 Task: Create a due date automation trigger when advanced on, on the wednesday of the week before a card is due add dates not due tomorrow at 11:00 AM.
Action: Mouse moved to (1094, 80)
Screenshot: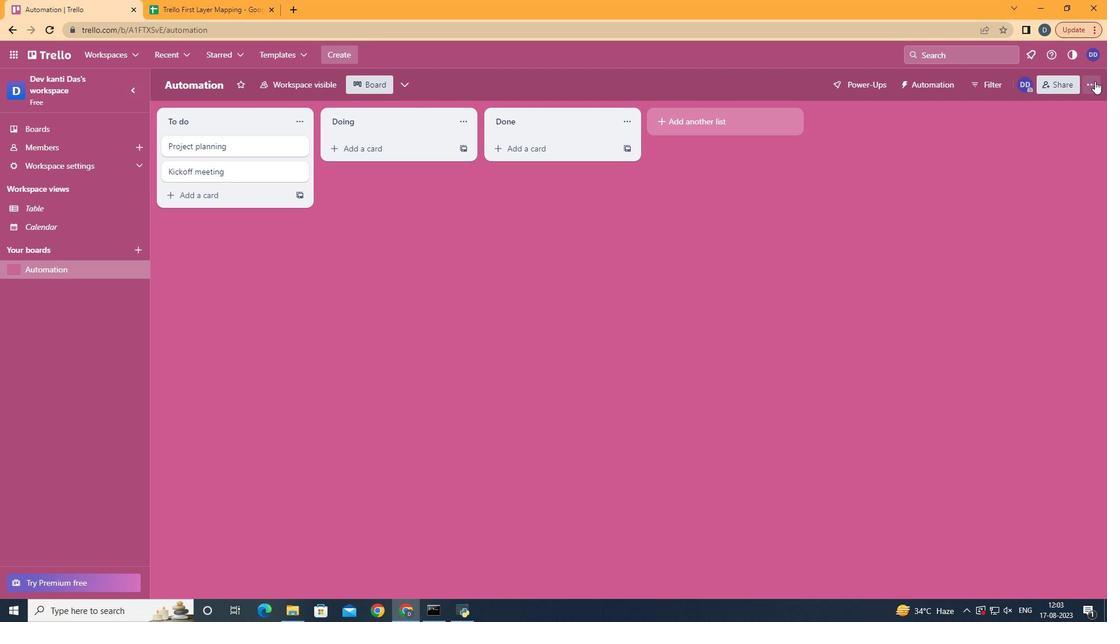 
Action: Mouse pressed left at (1094, 80)
Screenshot: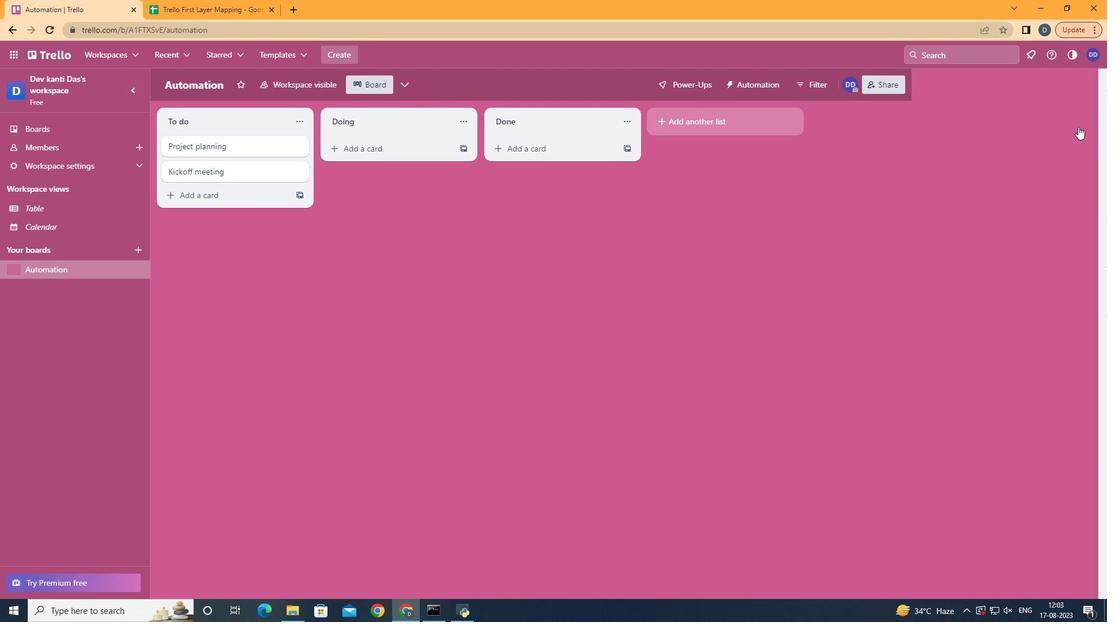 
Action: Mouse moved to (1038, 246)
Screenshot: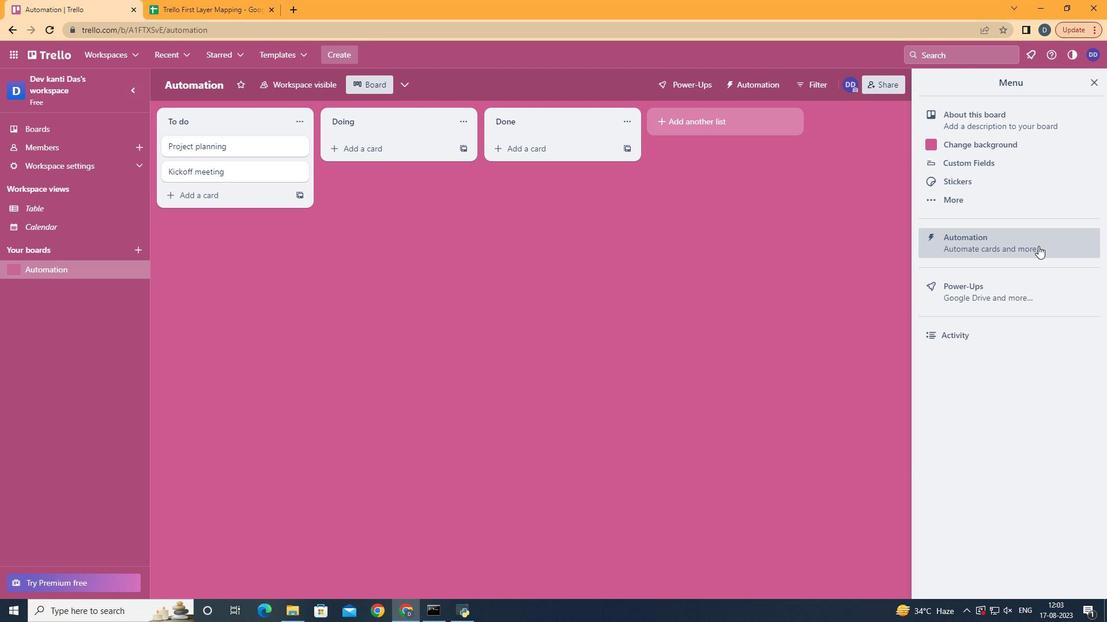 
Action: Mouse pressed left at (1038, 246)
Screenshot: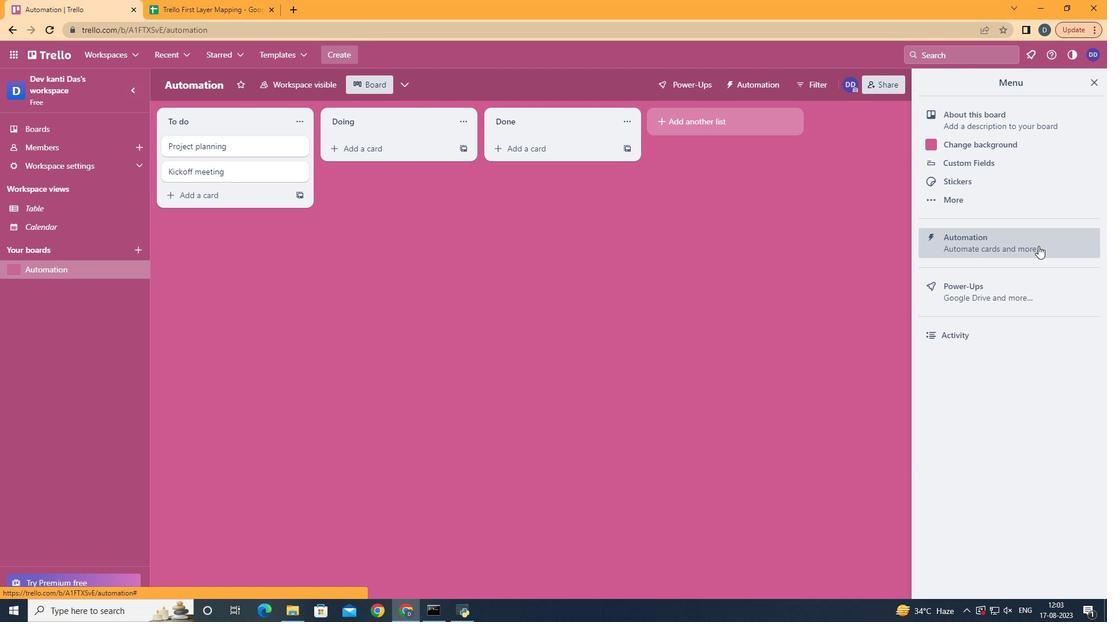 
Action: Mouse moved to (227, 233)
Screenshot: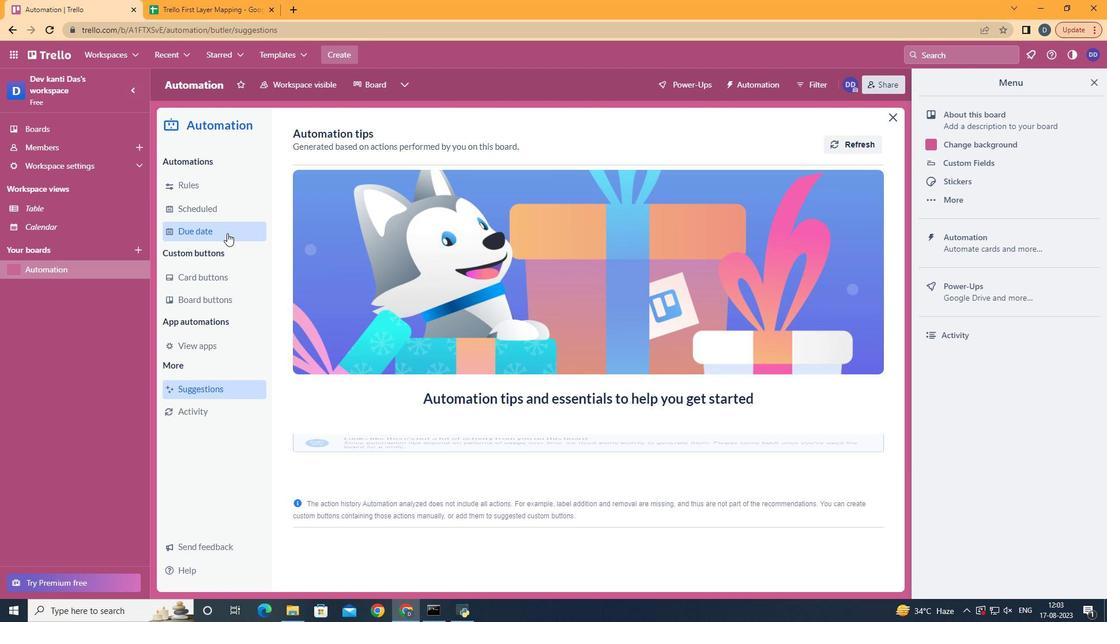 
Action: Mouse pressed left at (227, 233)
Screenshot: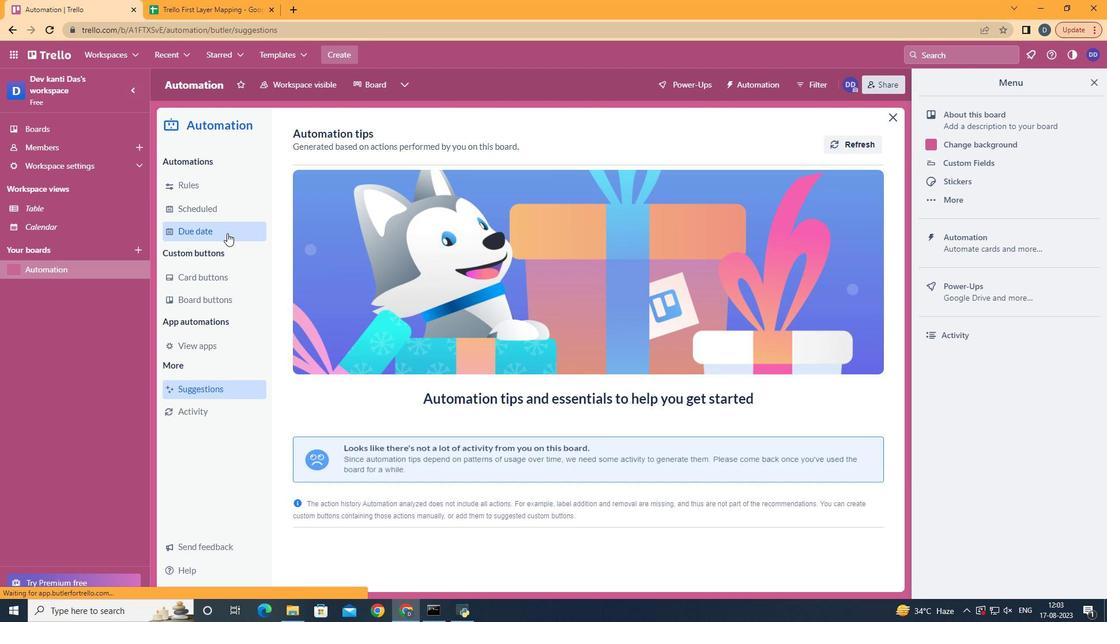 
Action: Mouse moved to (788, 132)
Screenshot: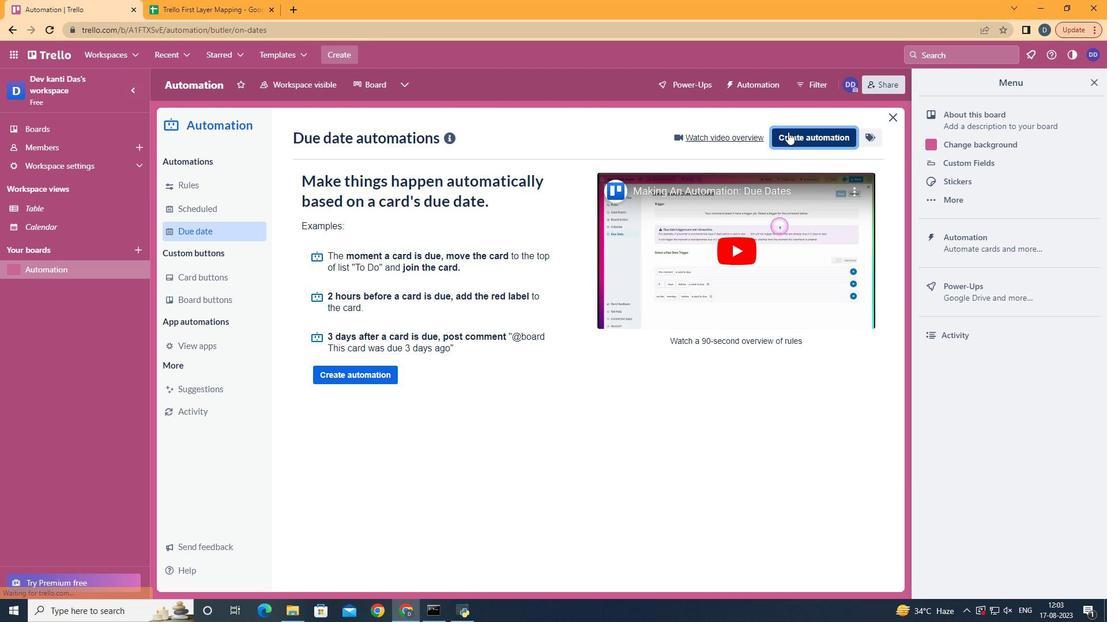 
Action: Mouse pressed left at (788, 132)
Screenshot: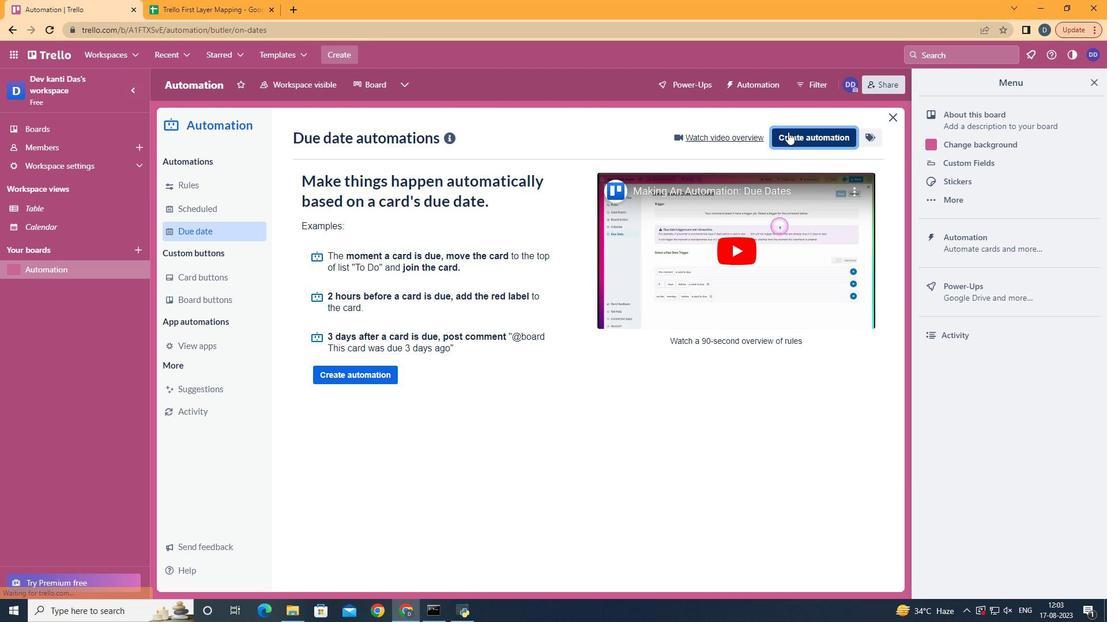 
Action: Mouse moved to (660, 238)
Screenshot: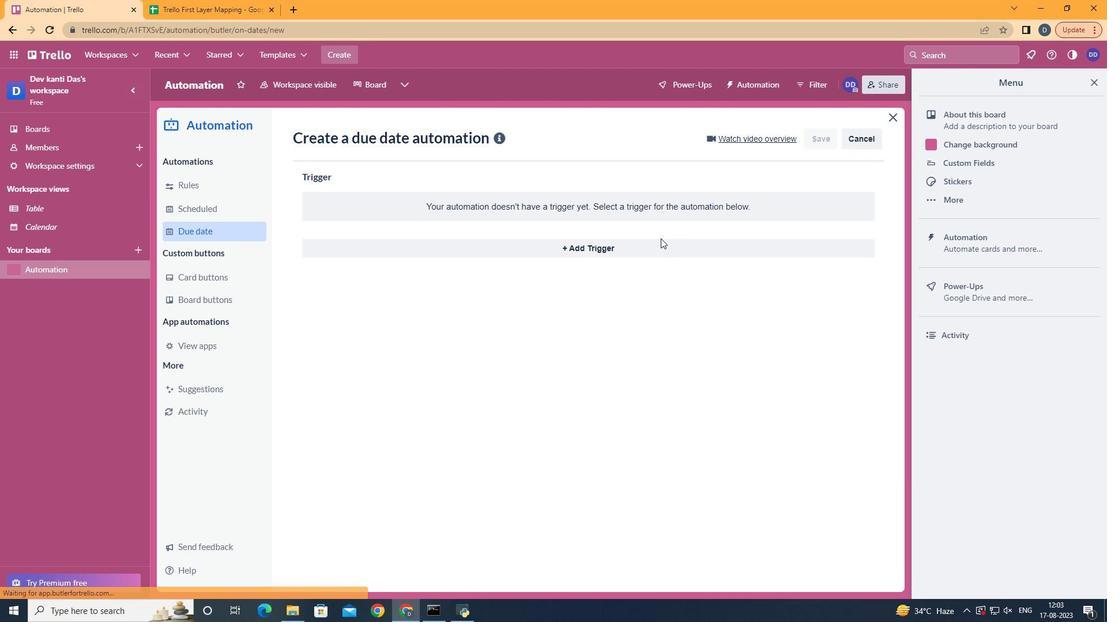 
Action: Mouse pressed left at (660, 238)
Screenshot: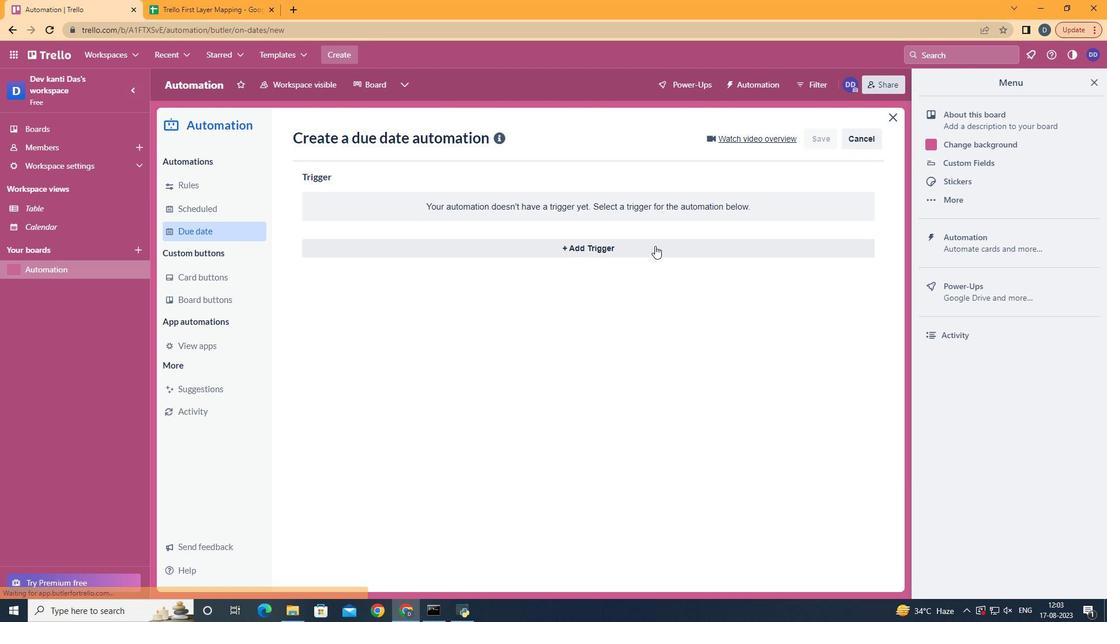 
Action: Mouse moved to (580, 311)
Screenshot: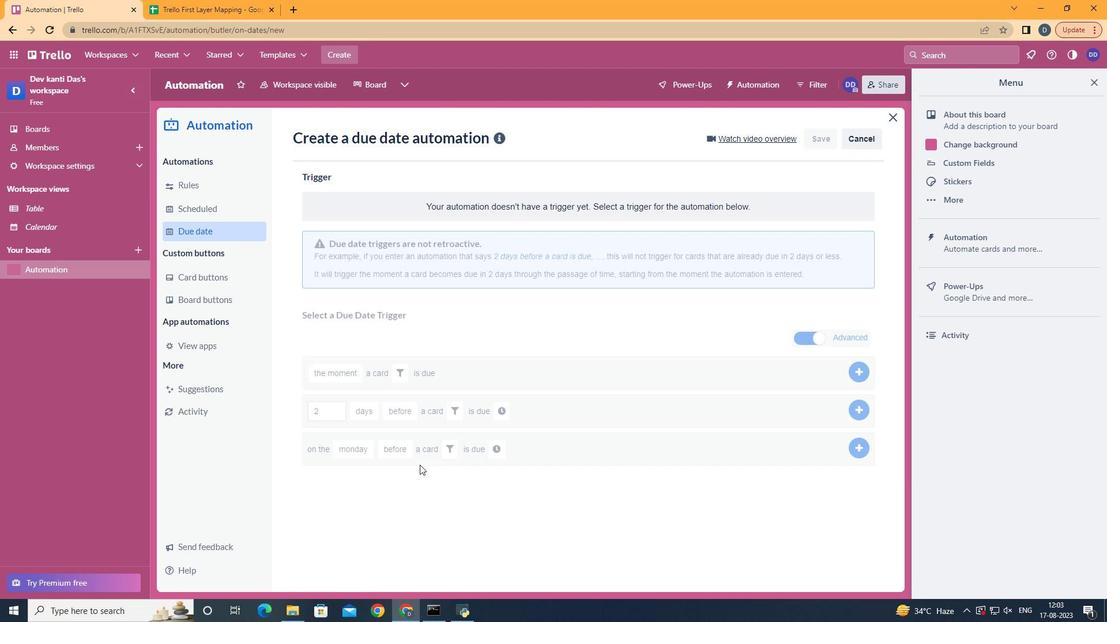 
Action: Mouse pressed left at (653, 246)
Screenshot: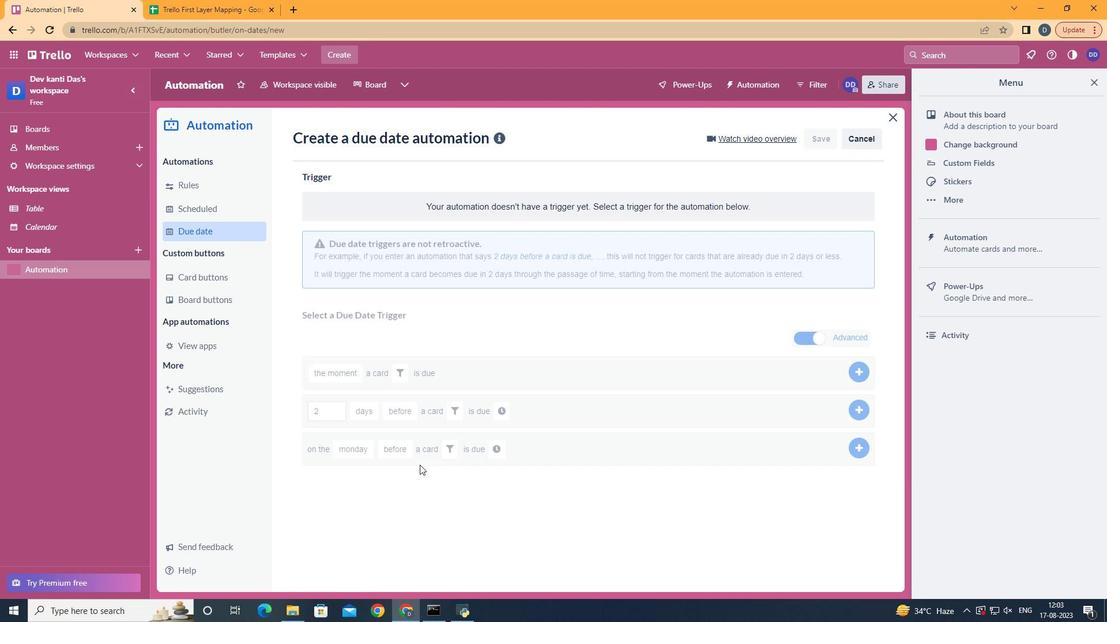 
Action: Mouse moved to (373, 354)
Screenshot: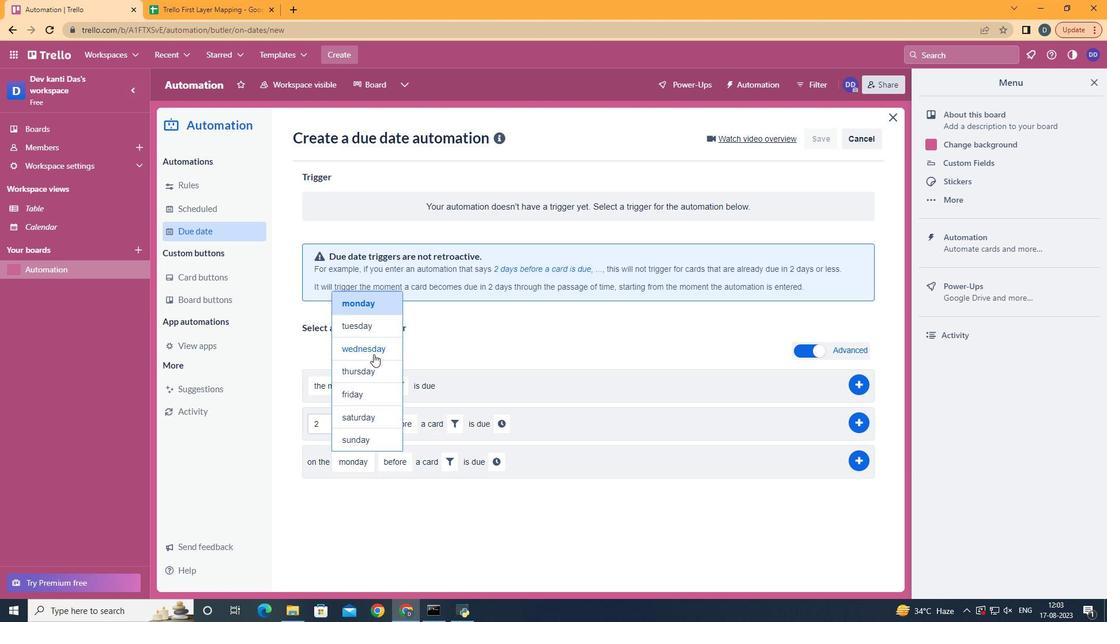 
Action: Mouse pressed left at (373, 354)
Screenshot: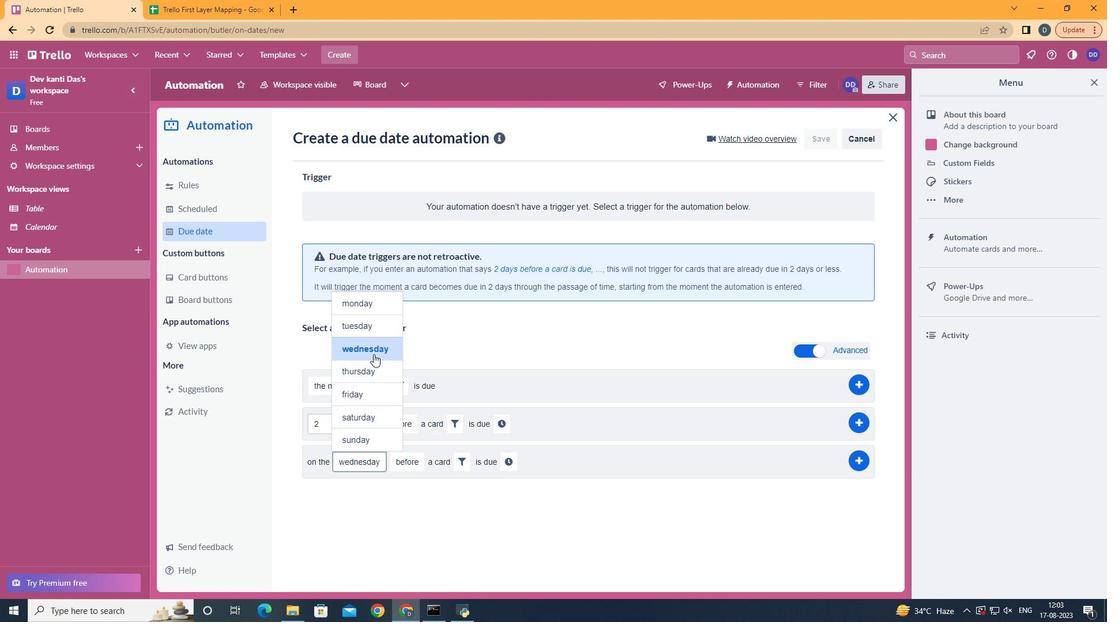 
Action: Mouse moved to (432, 553)
Screenshot: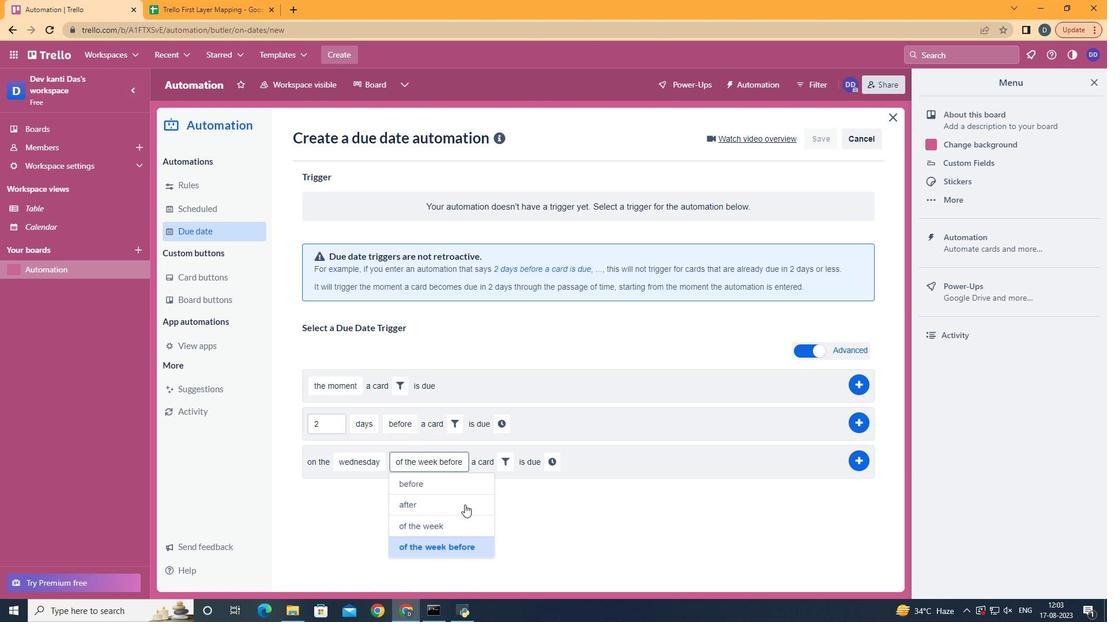 
Action: Mouse pressed left at (432, 553)
Screenshot: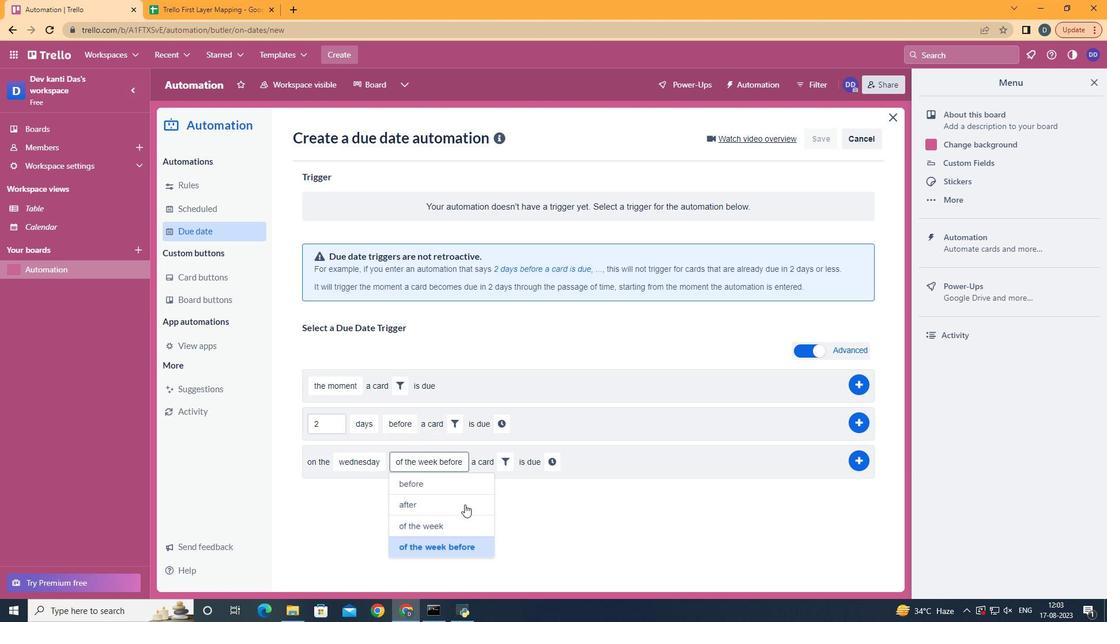 
Action: Mouse moved to (501, 457)
Screenshot: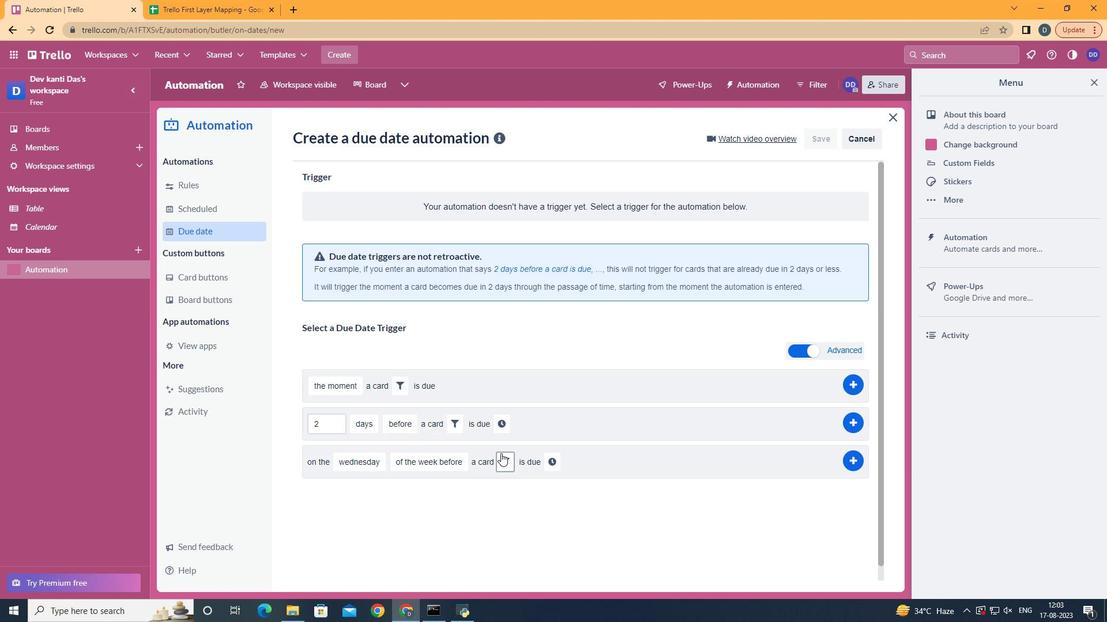 
Action: Mouse pressed left at (501, 457)
Screenshot: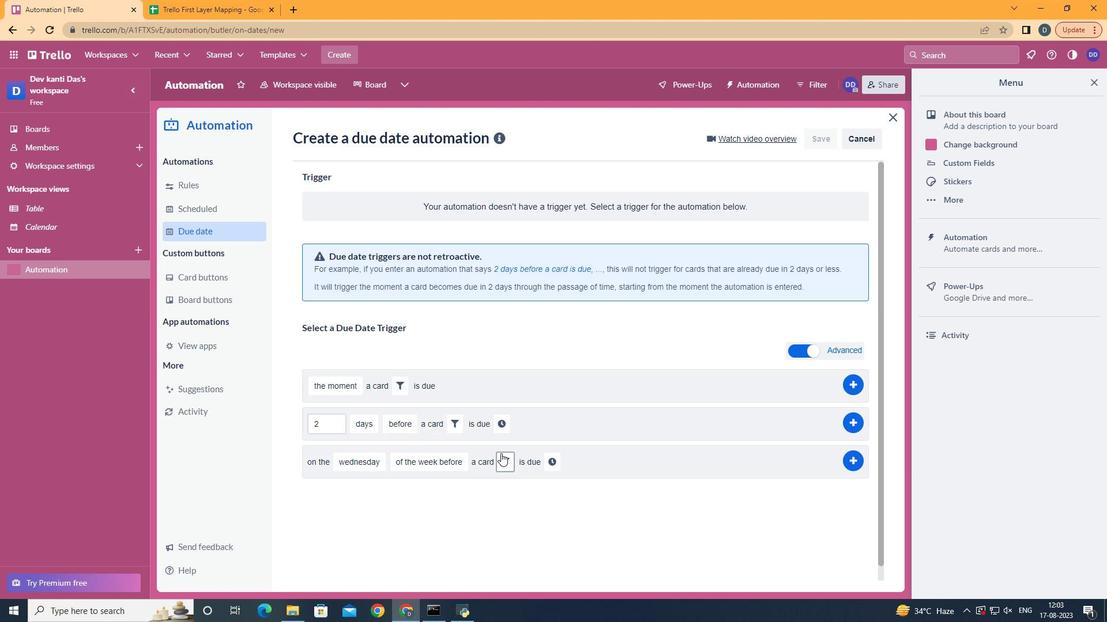 
Action: Mouse moved to (568, 495)
Screenshot: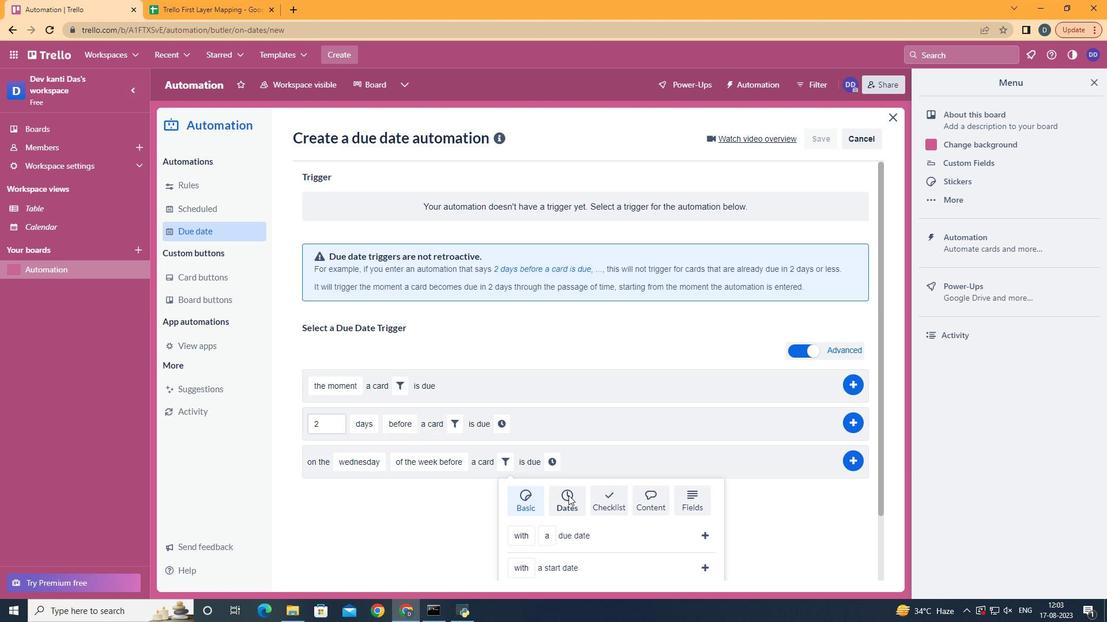
Action: Mouse pressed left at (568, 495)
Screenshot: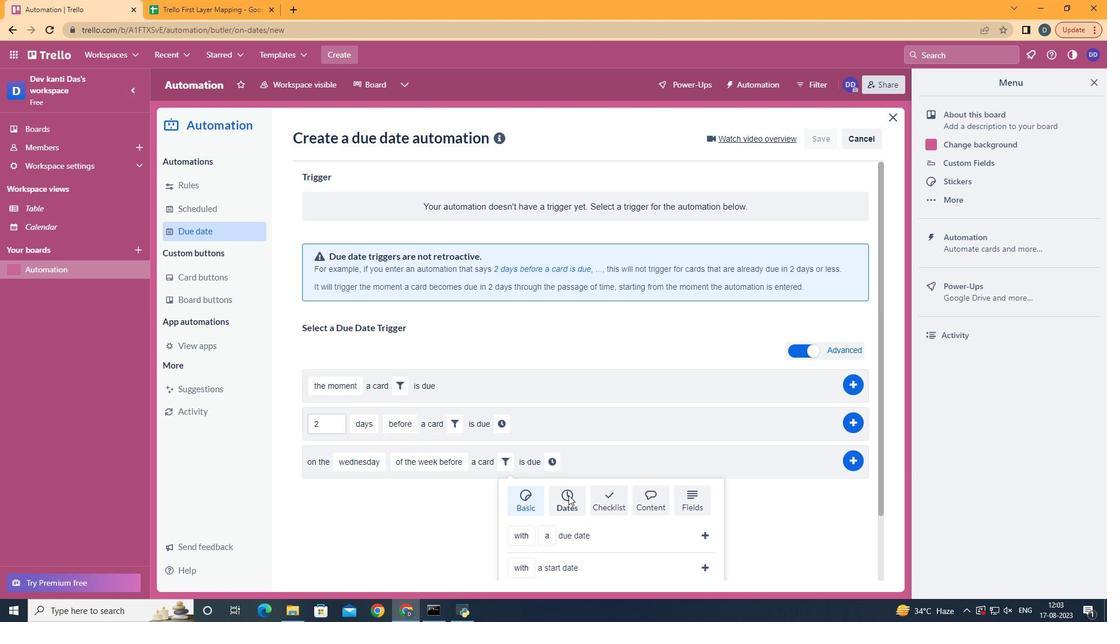 
Action: Mouse scrolled (568, 495) with delta (0, 0)
Screenshot: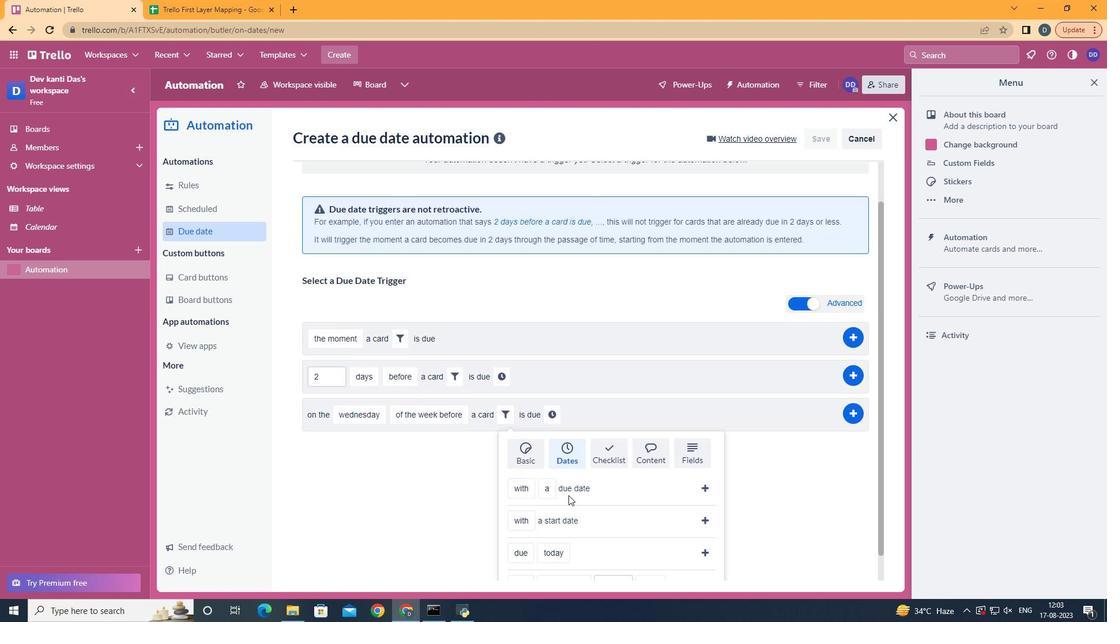 
Action: Mouse scrolled (568, 495) with delta (0, 0)
Screenshot: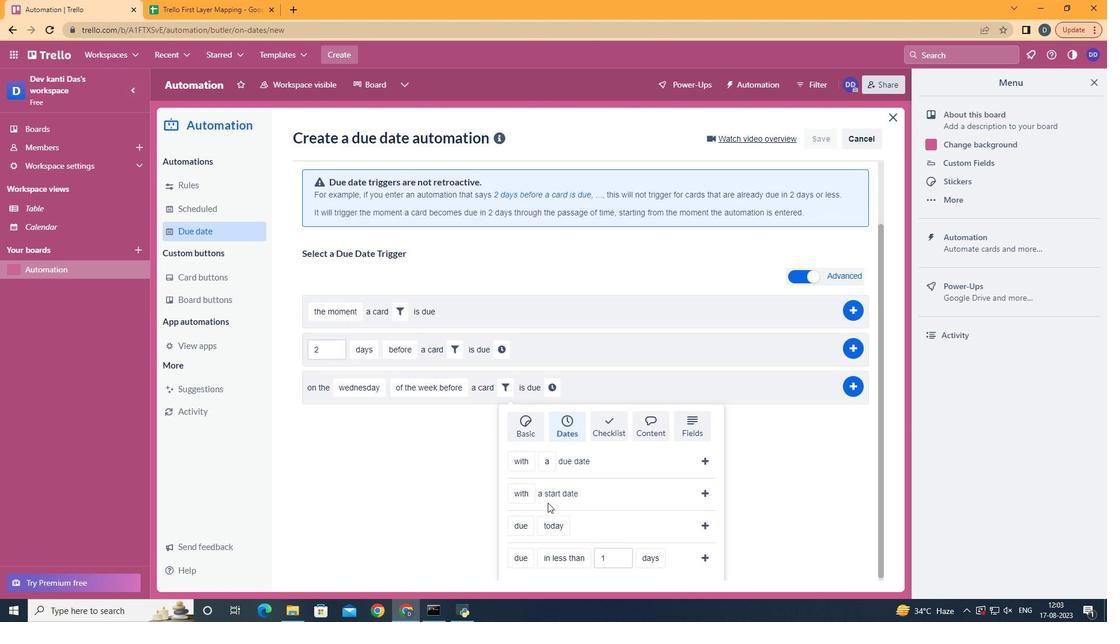 
Action: Mouse scrolled (568, 495) with delta (0, 0)
Screenshot: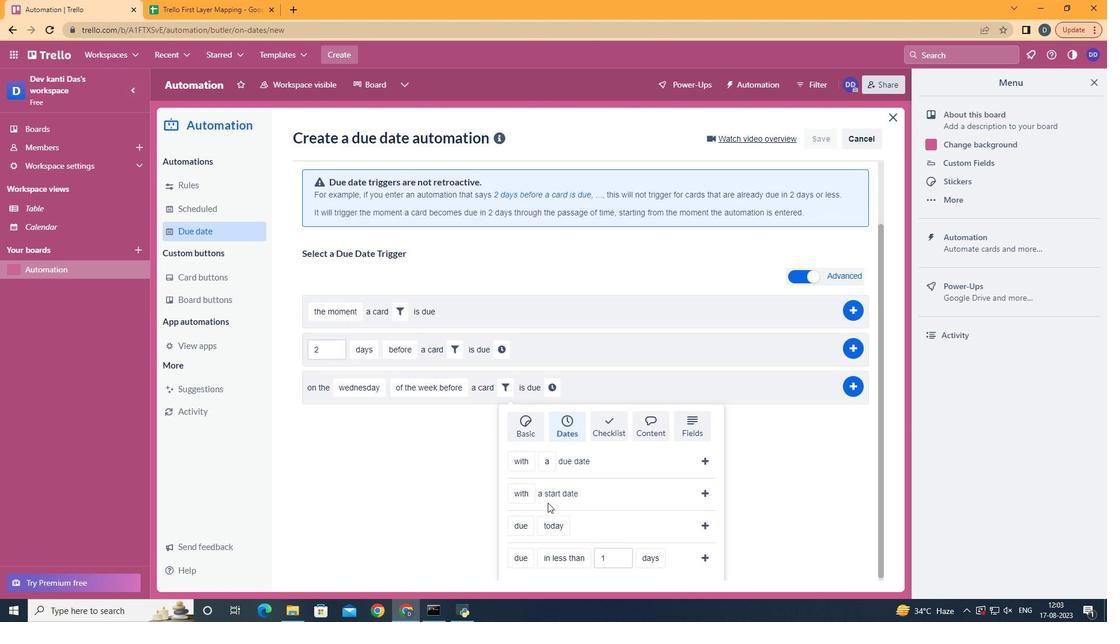 
Action: Mouse scrolled (568, 495) with delta (0, 0)
Screenshot: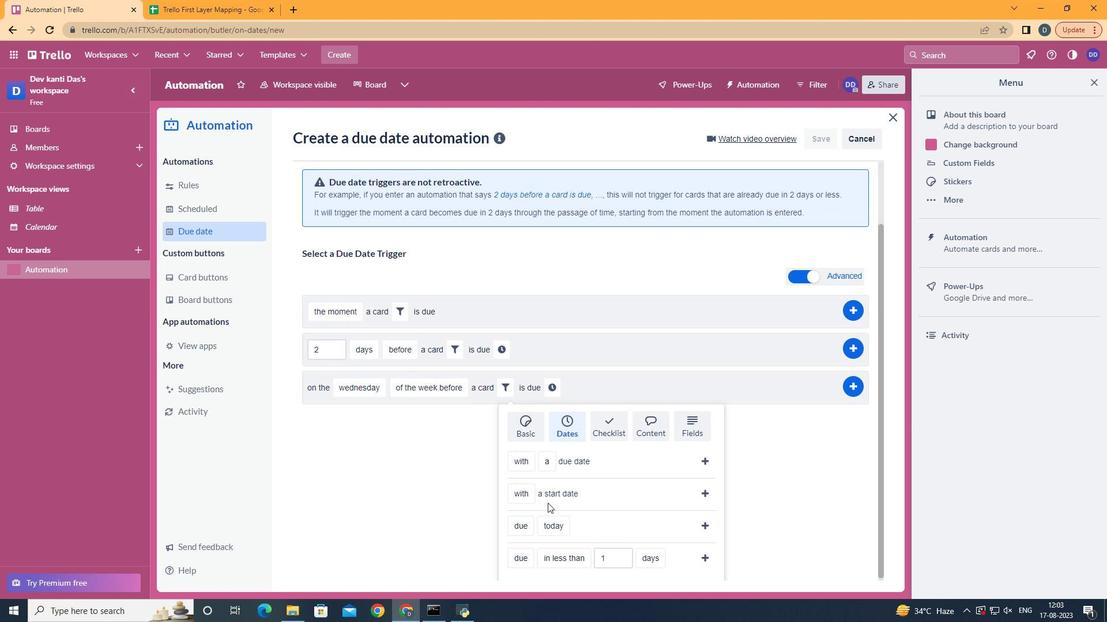 
Action: Mouse moved to (545, 448)
Screenshot: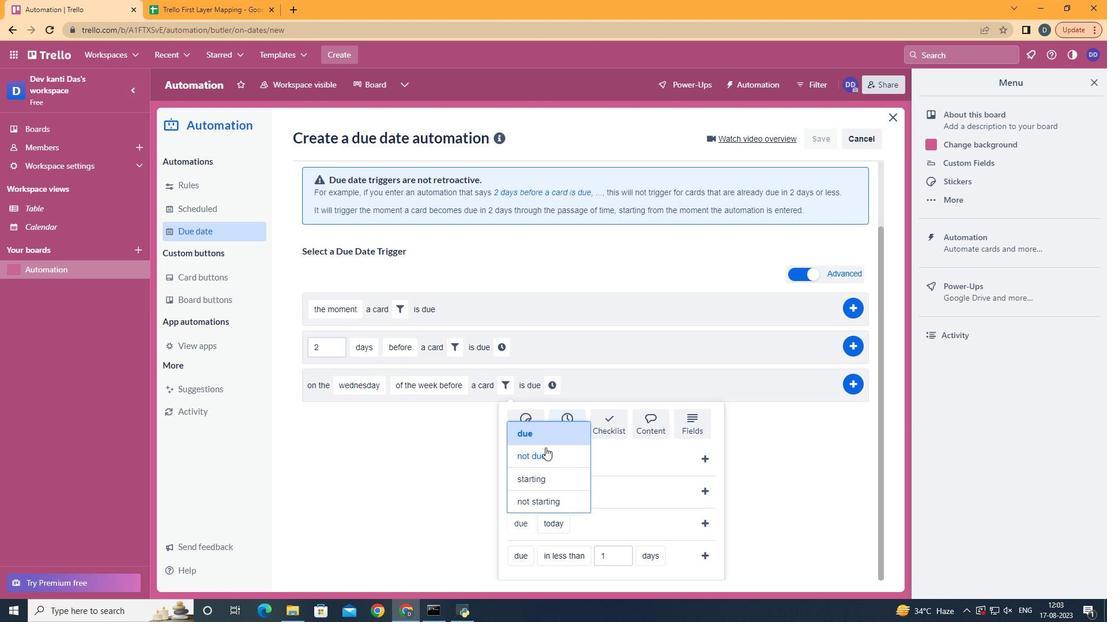 
Action: Mouse pressed left at (545, 448)
Screenshot: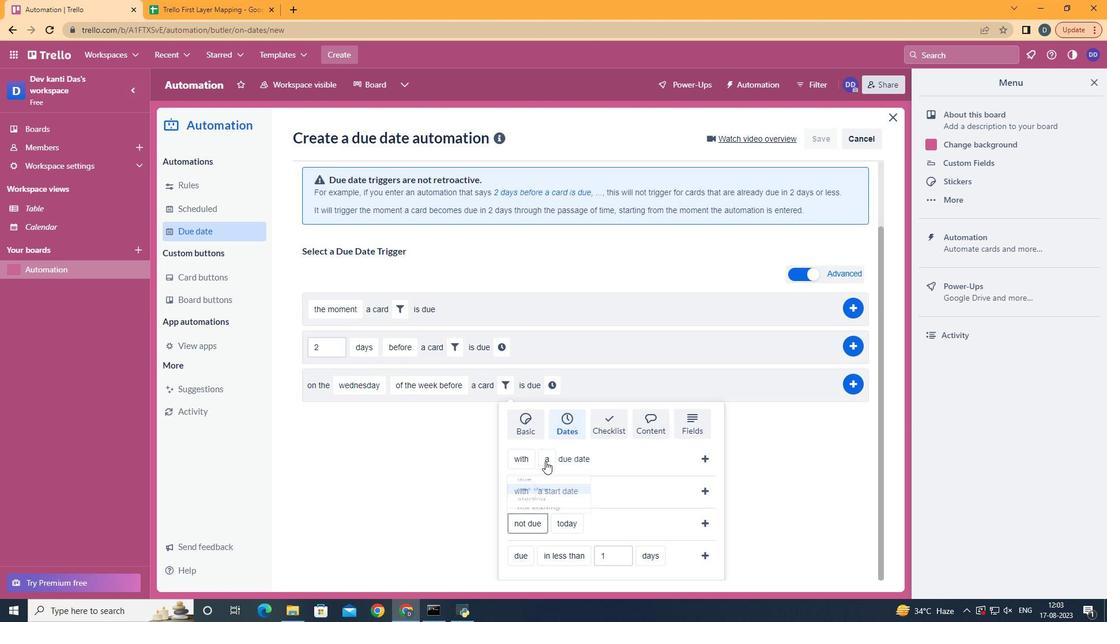 
Action: Mouse moved to (602, 411)
Screenshot: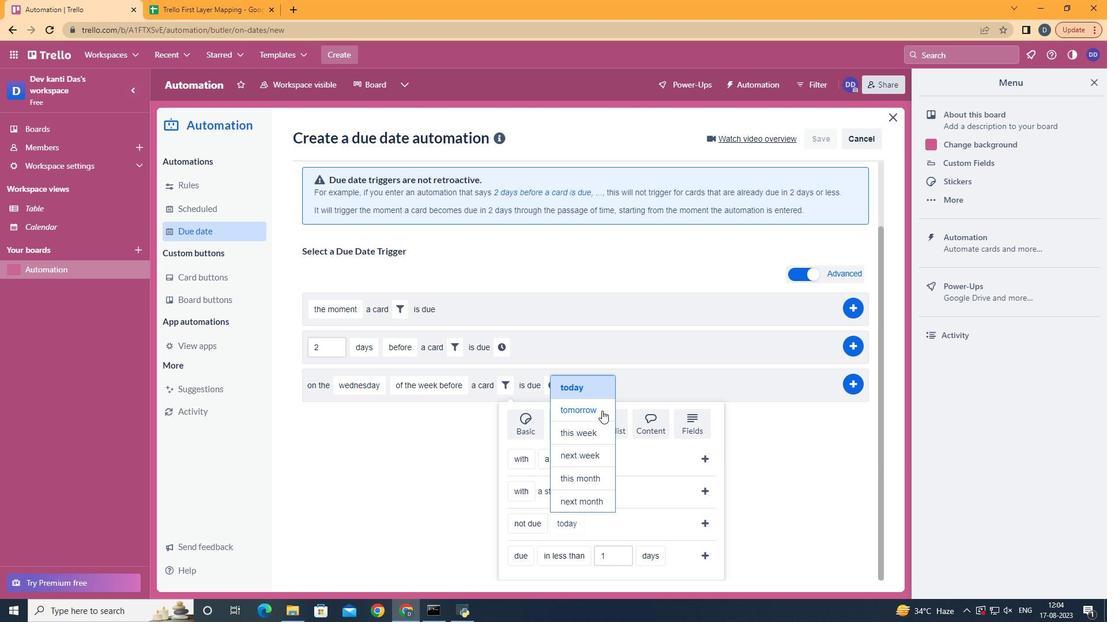 
Action: Mouse pressed left at (602, 411)
Screenshot: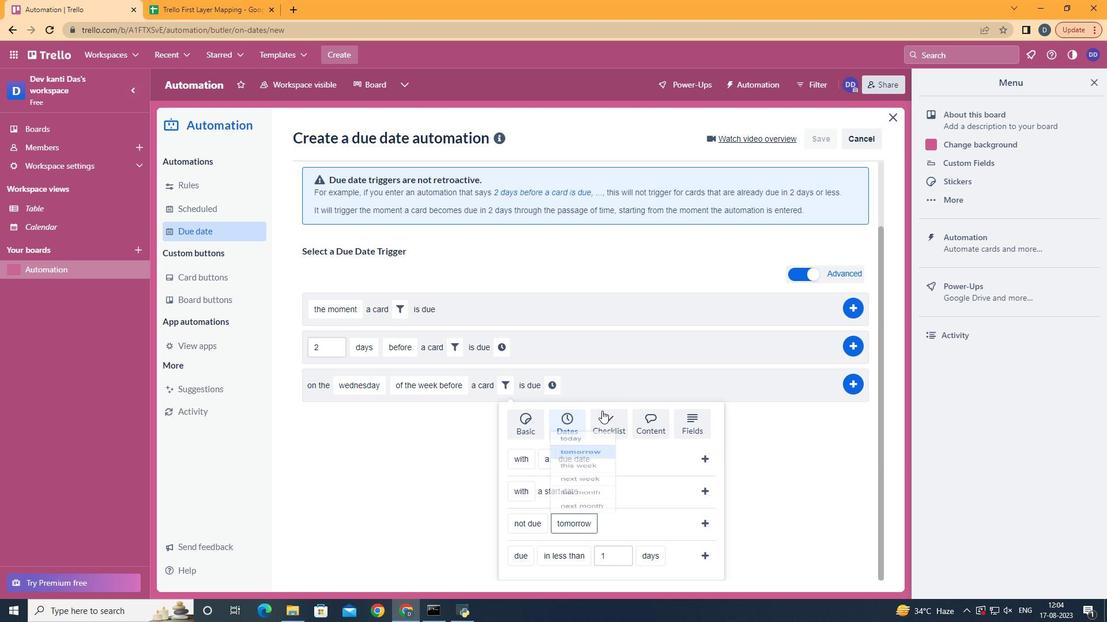 
Action: Mouse moved to (707, 524)
Screenshot: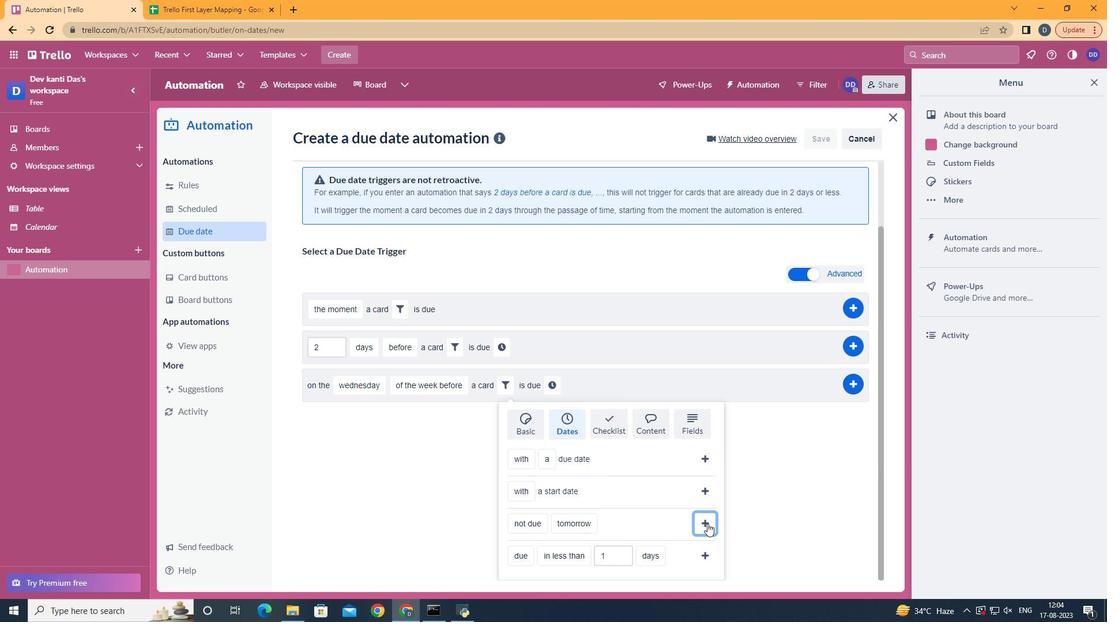 
Action: Mouse pressed left at (707, 524)
Screenshot: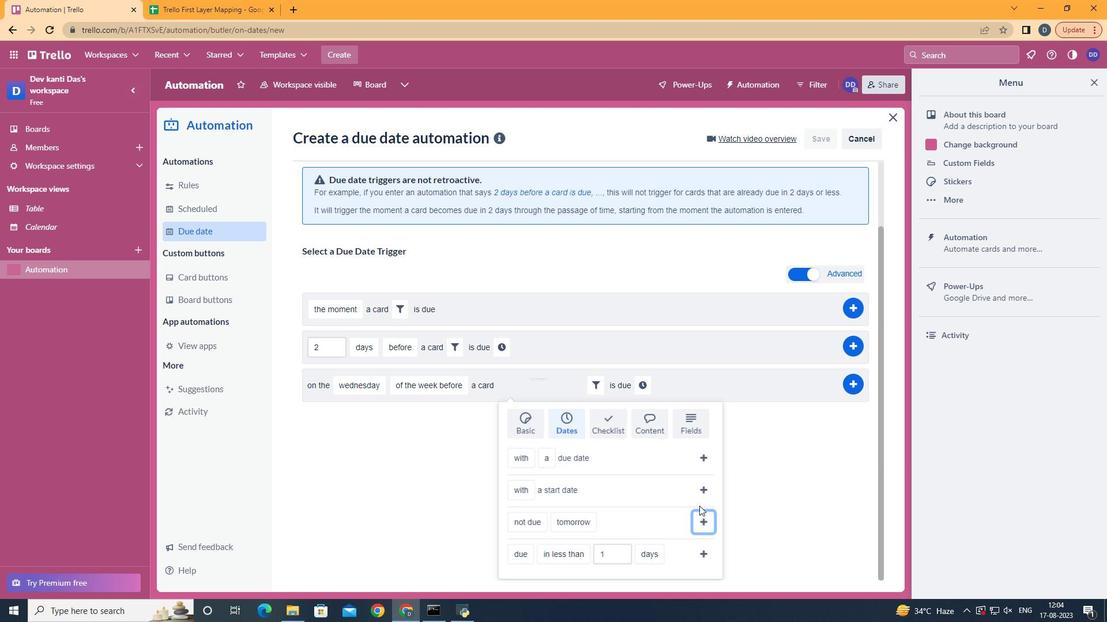 
Action: Mouse moved to (645, 459)
Screenshot: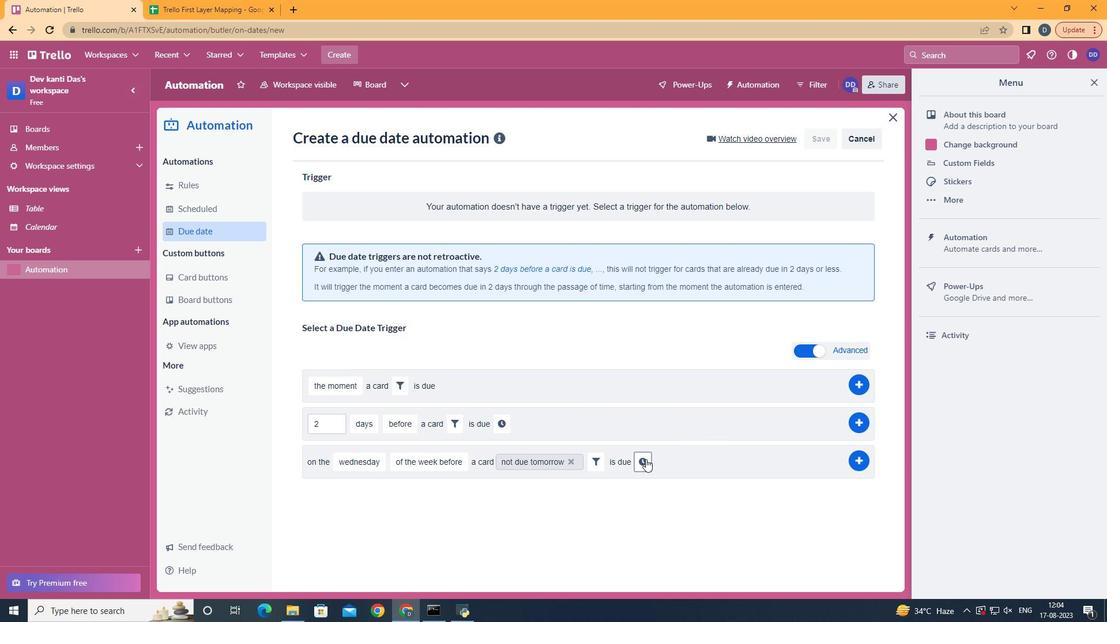 
Action: Mouse pressed left at (645, 459)
Screenshot: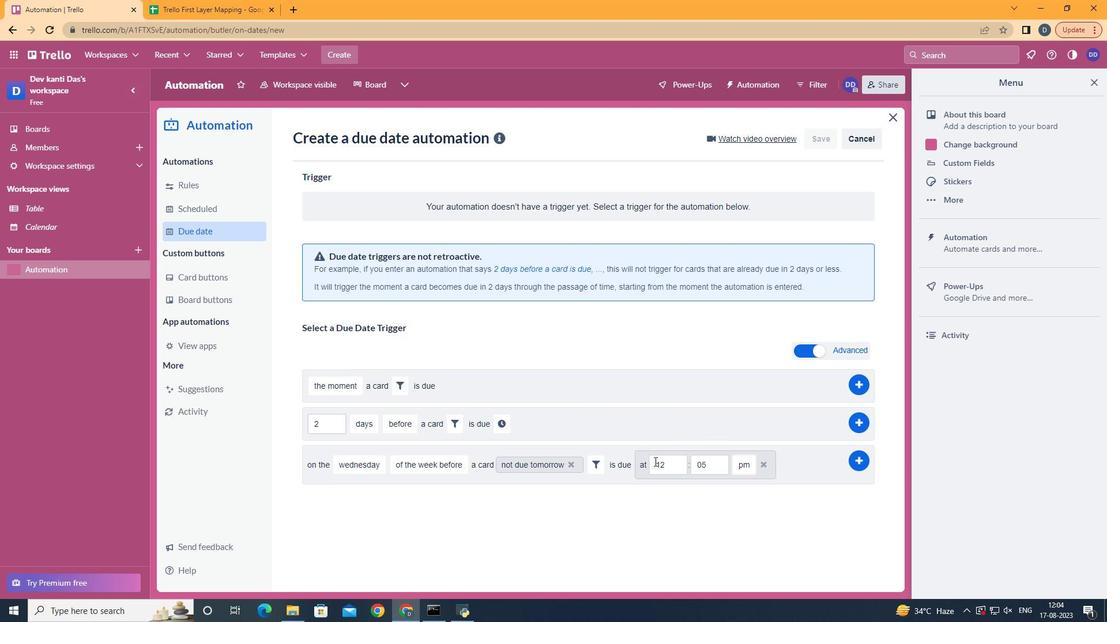 
Action: Mouse moved to (670, 459)
Screenshot: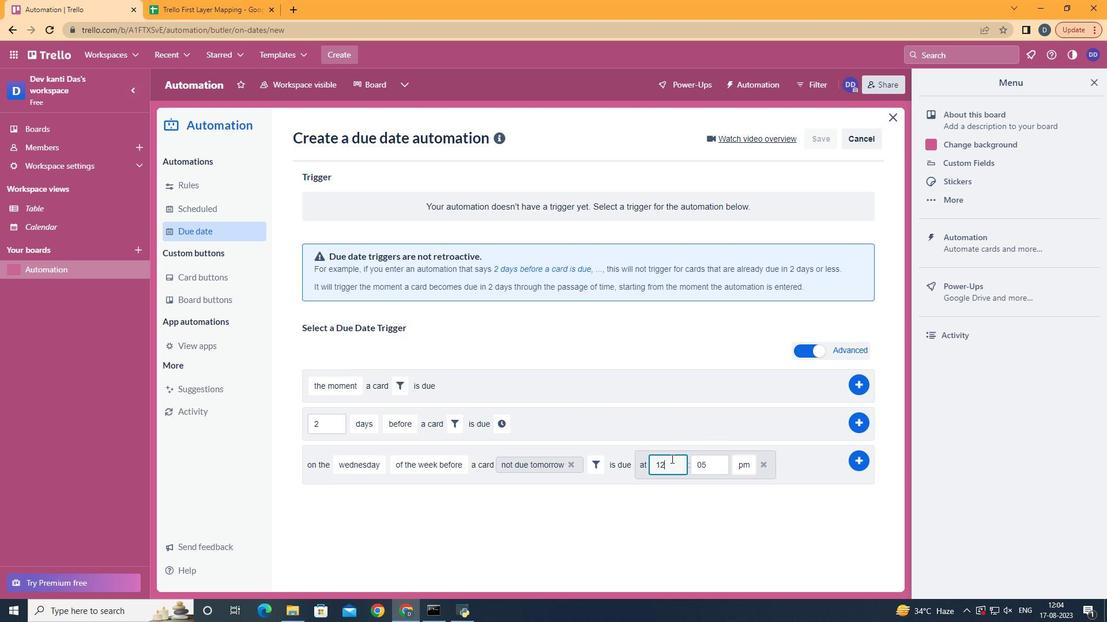 
Action: Mouse pressed left at (670, 459)
Screenshot: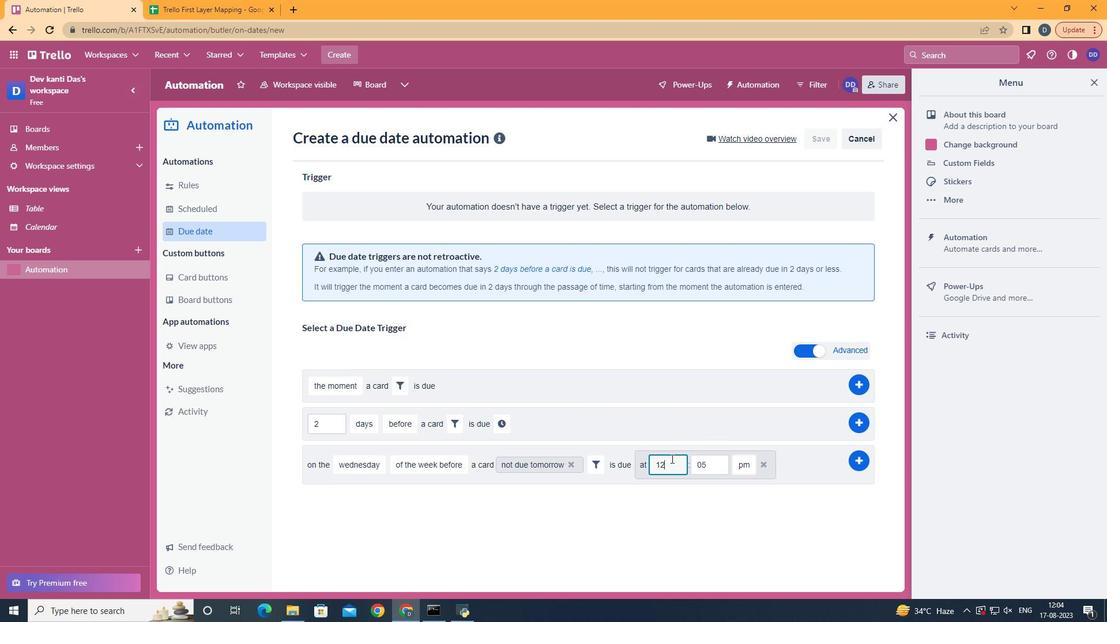 
Action: Mouse moved to (671, 459)
Screenshot: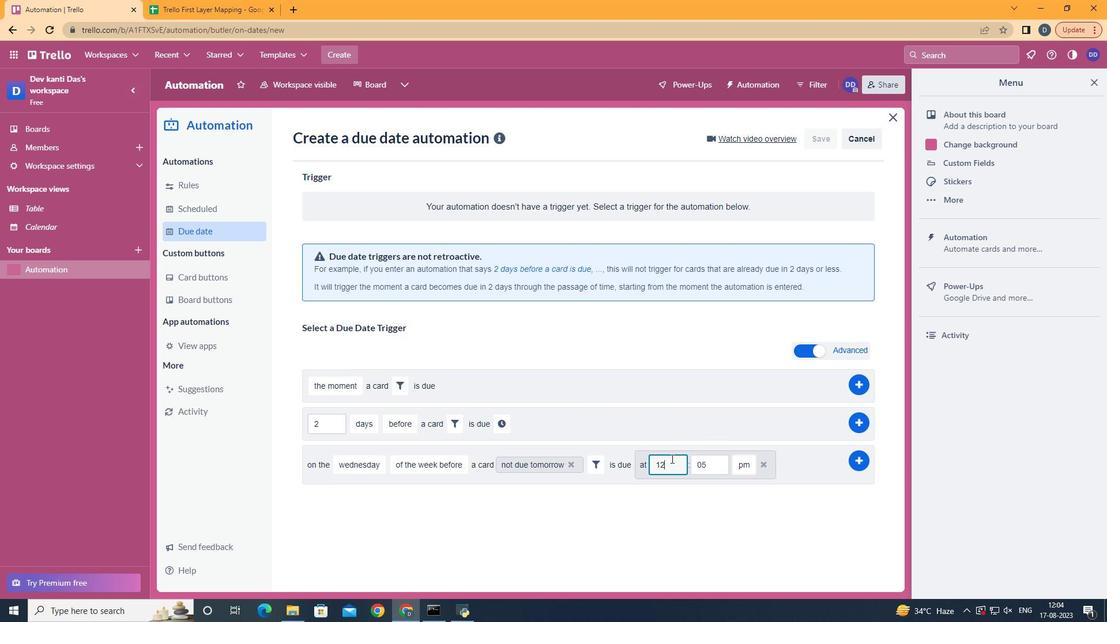
Action: Key pressed <Key.backspace>1
Screenshot: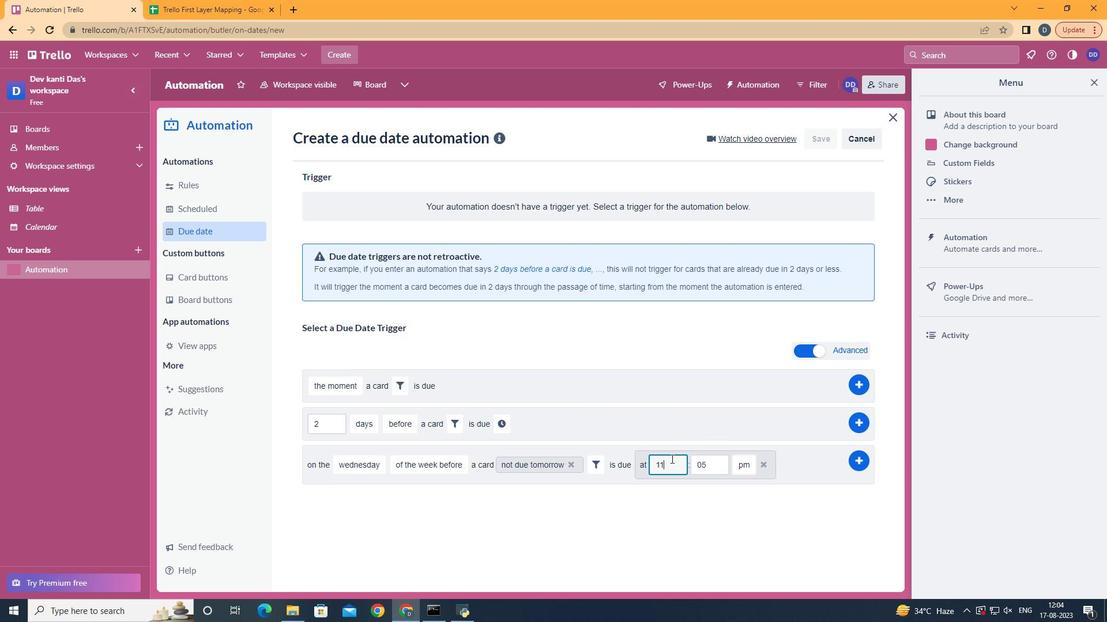 
Action: Mouse moved to (712, 464)
Screenshot: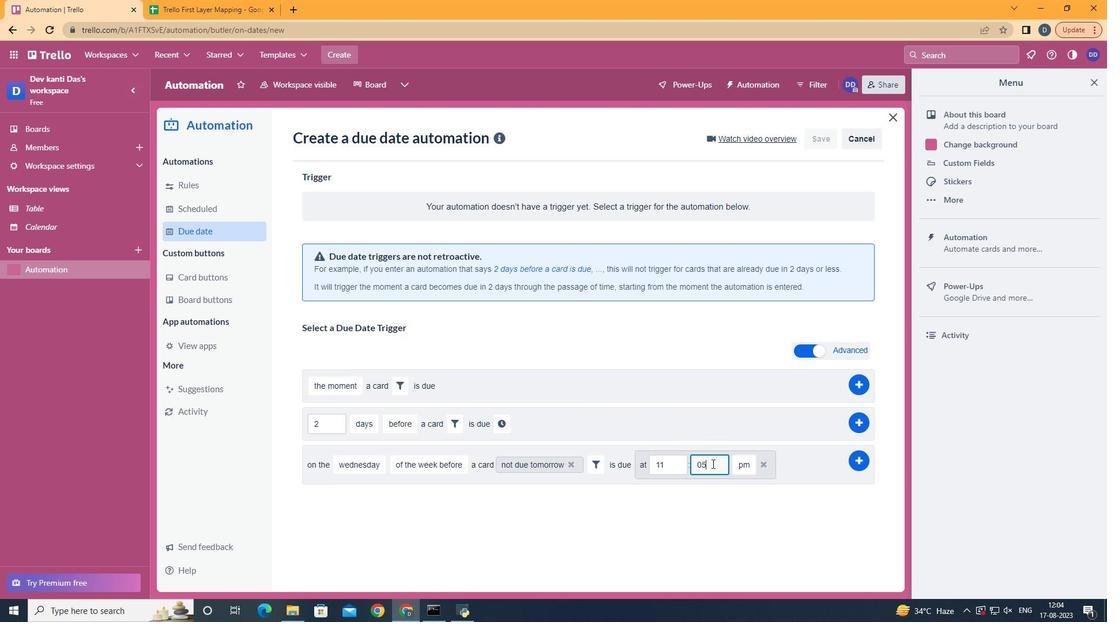 
Action: Mouse pressed left at (712, 464)
Screenshot: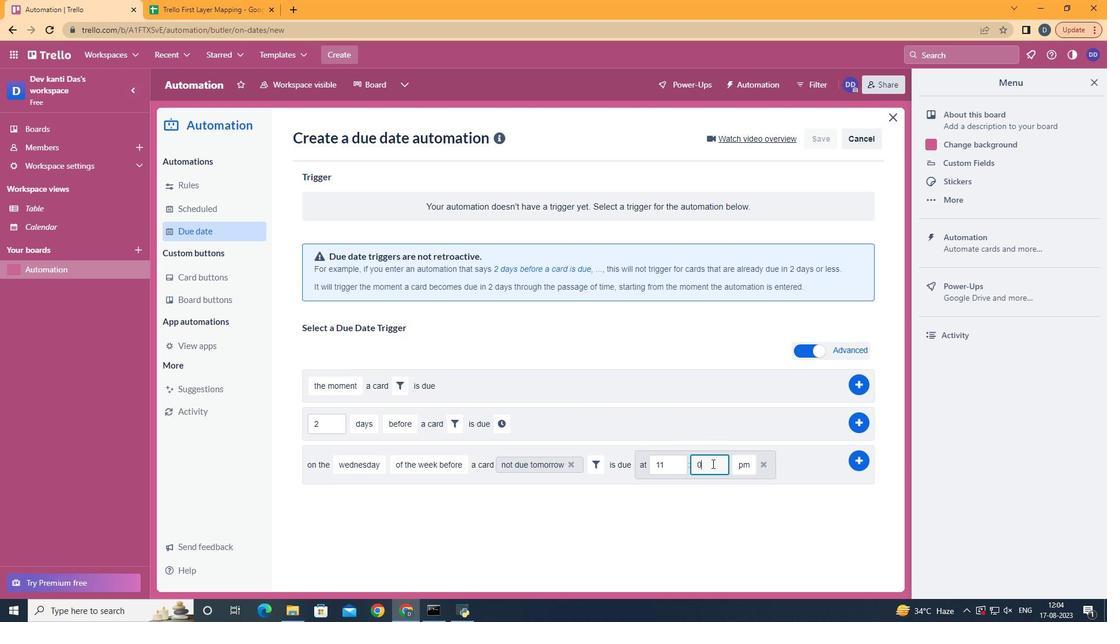 
Action: Key pressed <Key.backspace>0
Screenshot: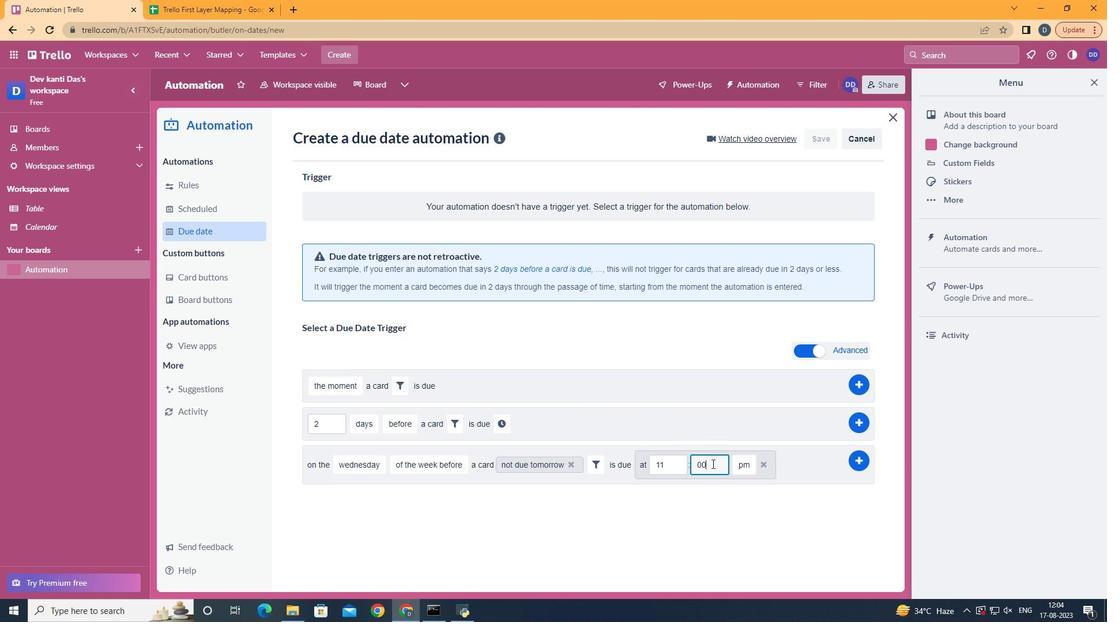 
Action: Mouse moved to (747, 487)
Screenshot: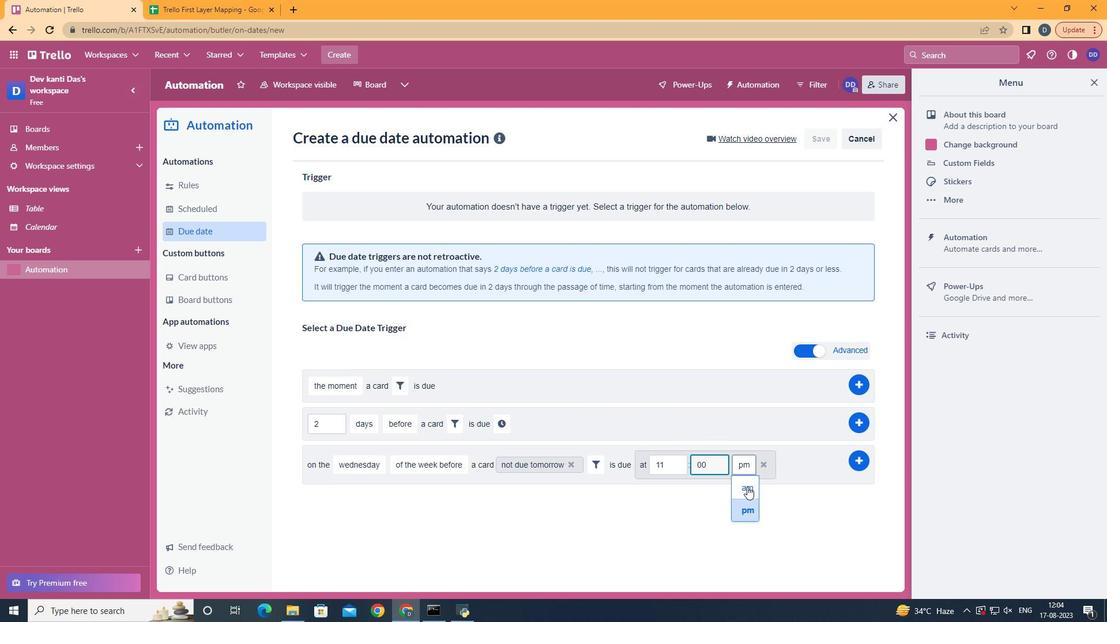 
Action: Mouse pressed left at (747, 487)
Screenshot: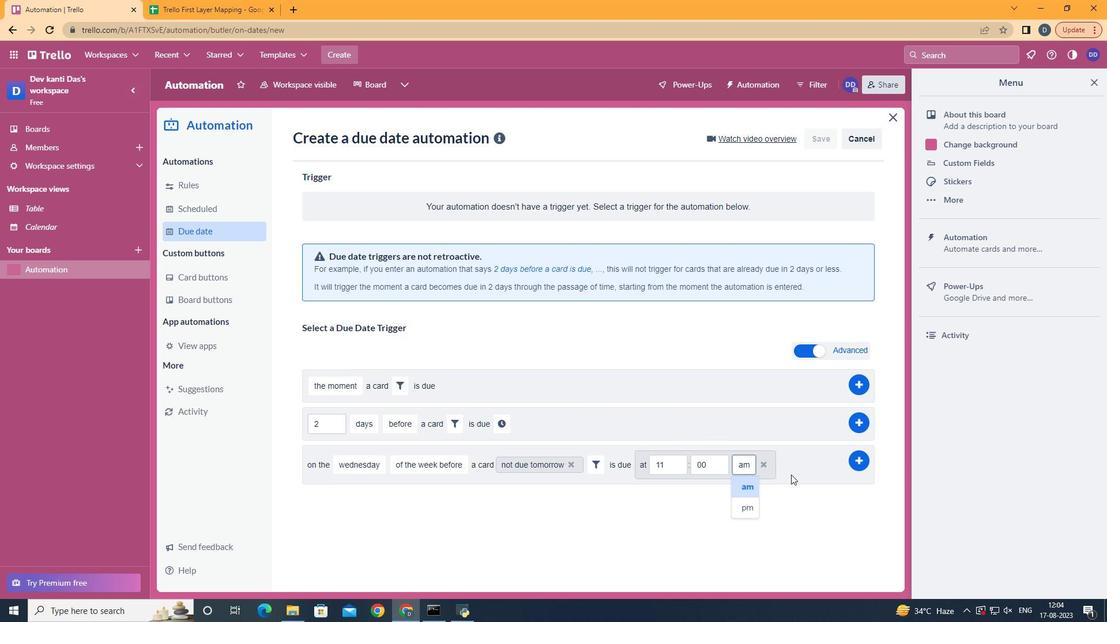 
Action: Mouse moved to (854, 459)
Screenshot: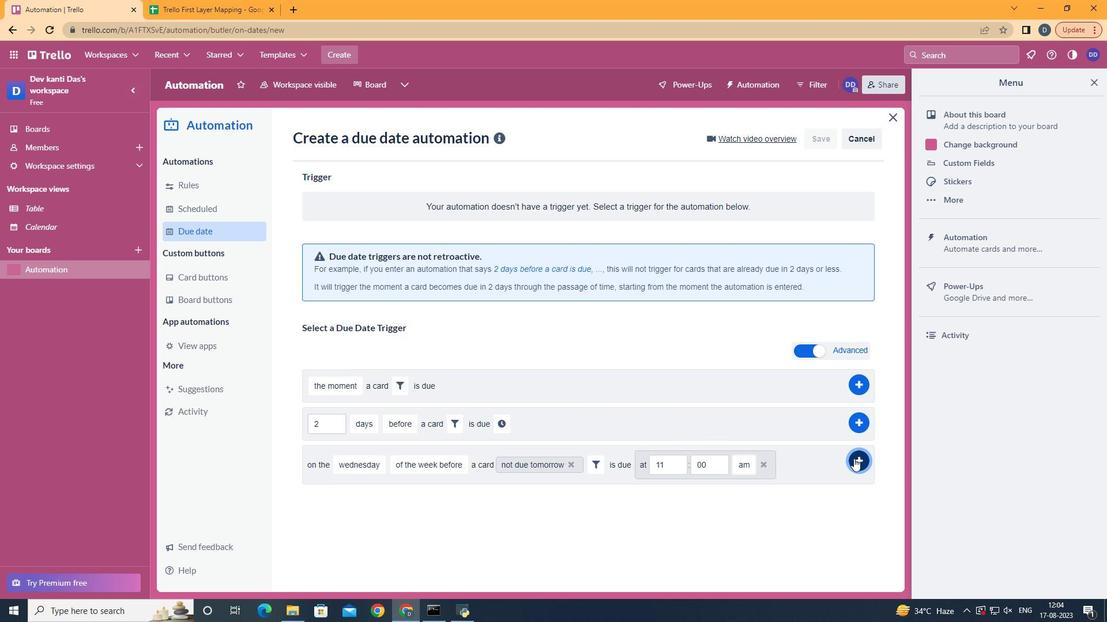 
Action: Mouse pressed left at (854, 459)
Screenshot: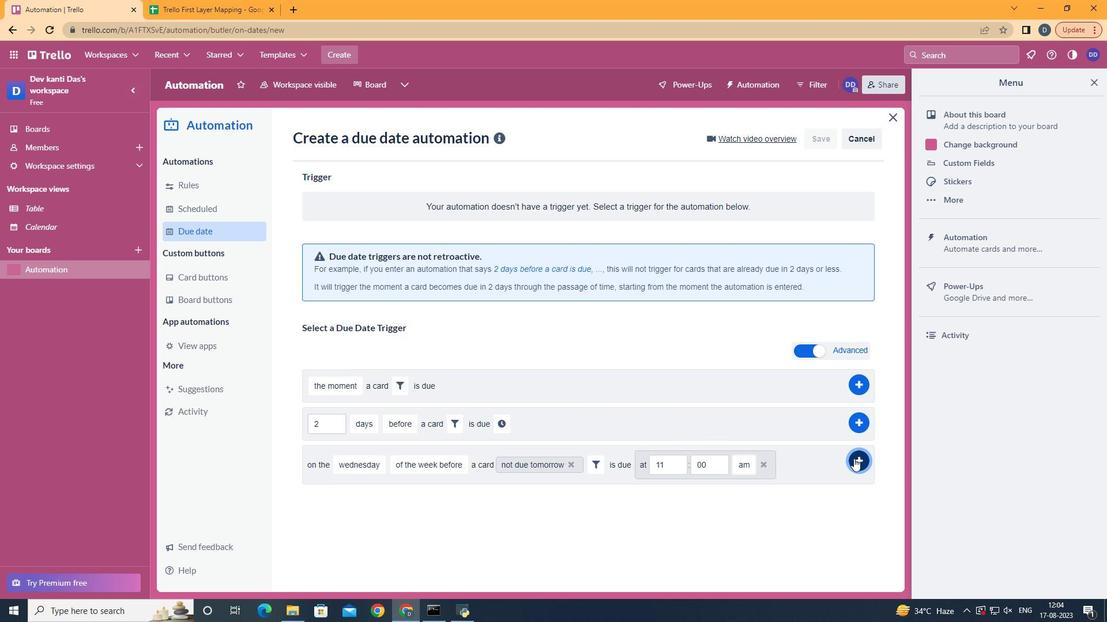 
